 Task: Create List Products and Services in Board Website Security to Workspace Enterprise Risk Management. Create List Pricing in Board Legal Documentation to Workspace Enterprise Risk Management. Create List Features in Board Public Relations Crisis Communication Planning and Preparation to Workspace Enterprise Risk Management
Action: Mouse moved to (55, 327)
Screenshot: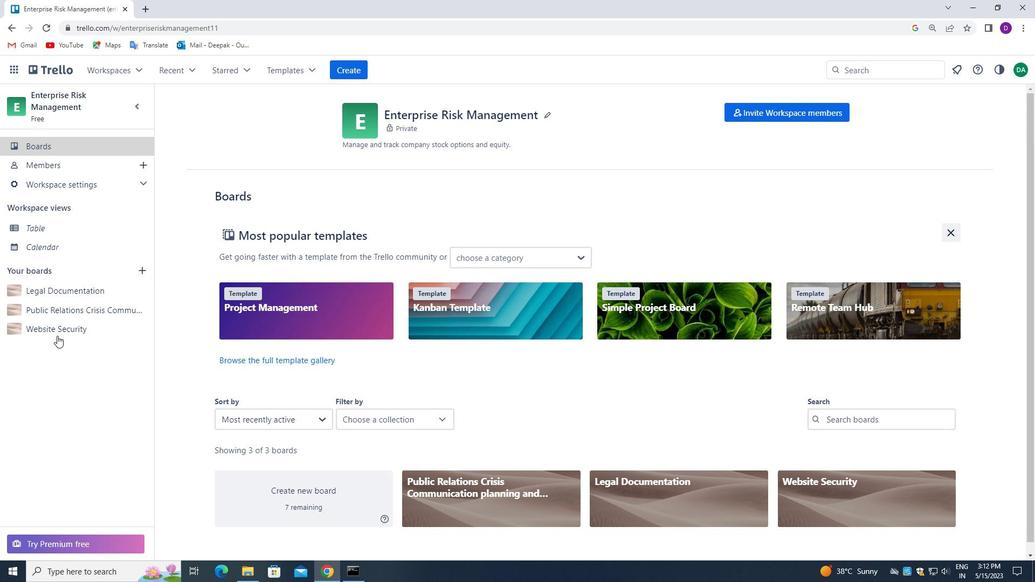 
Action: Mouse pressed left at (55, 327)
Screenshot: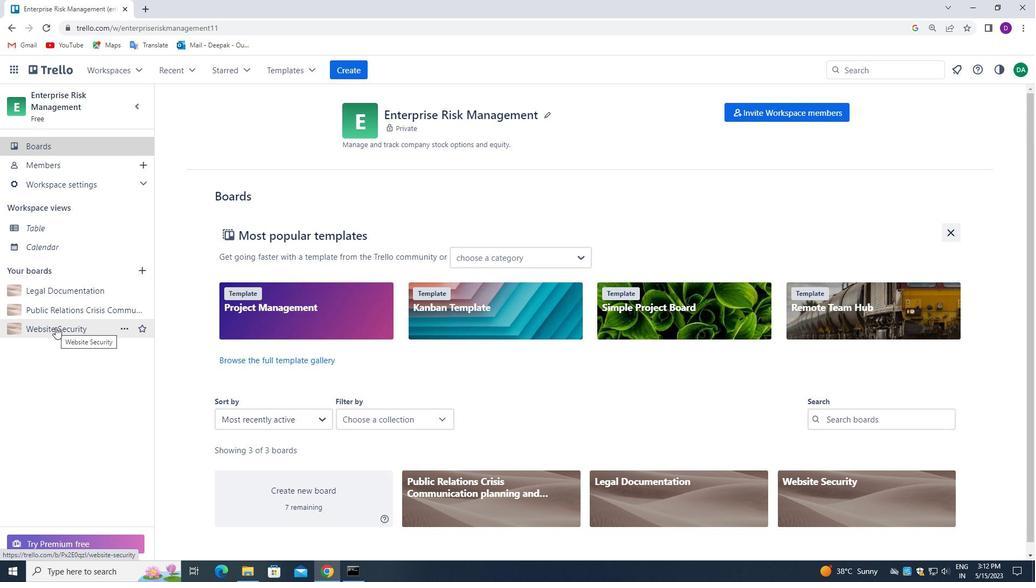 
Action: Mouse moved to (383, 137)
Screenshot: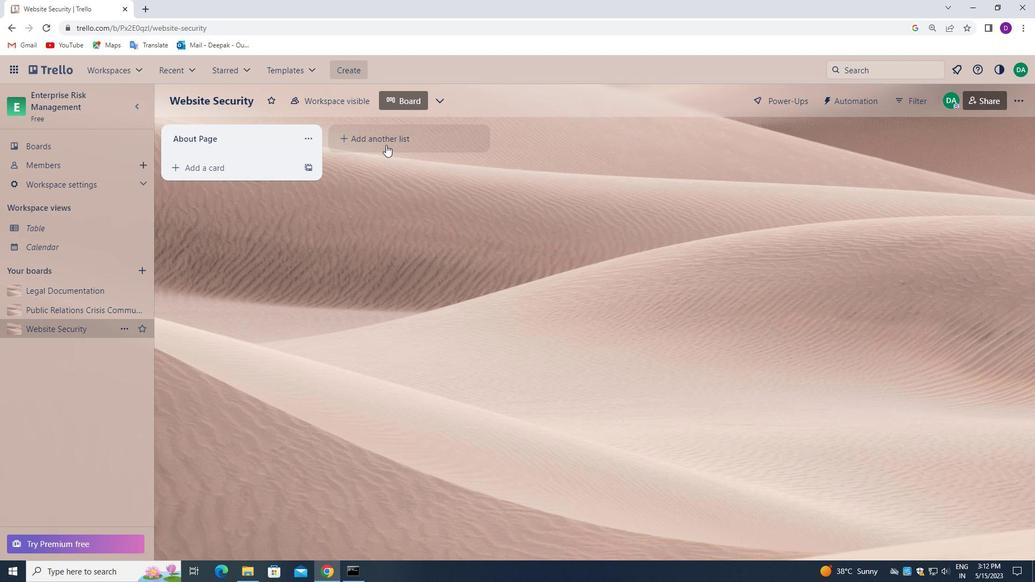 
Action: Mouse pressed left at (383, 137)
Screenshot: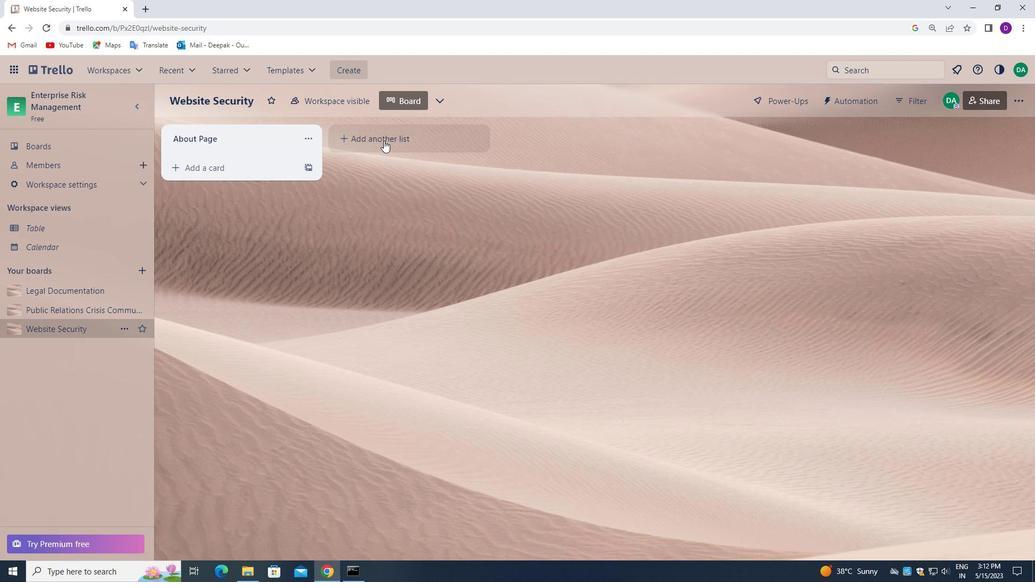 
Action: Mouse moved to (383, 140)
Screenshot: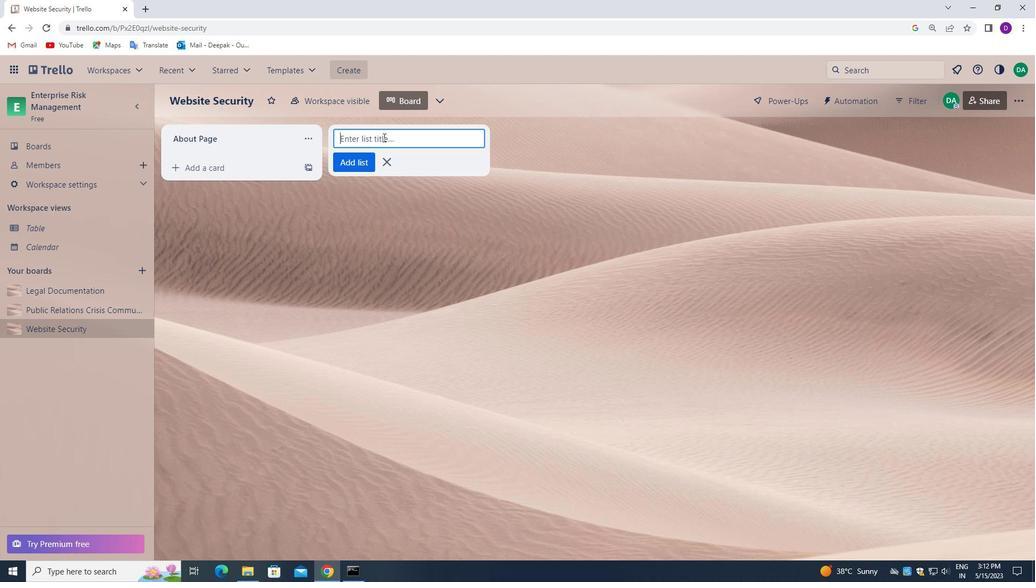 
Action: Mouse pressed left at (383, 140)
Screenshot: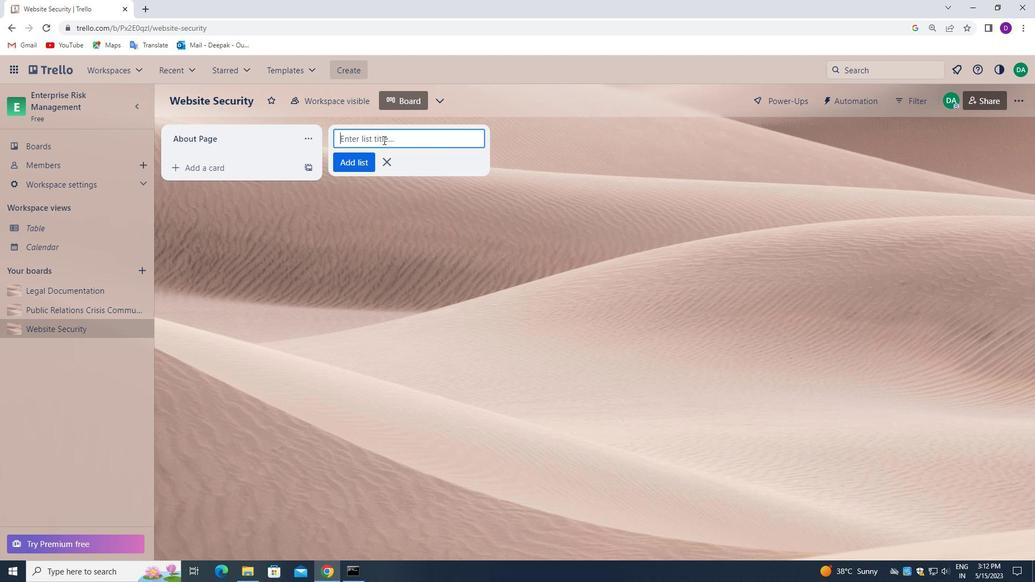
Action: Mouse moved to (355, 315)
Screenshot: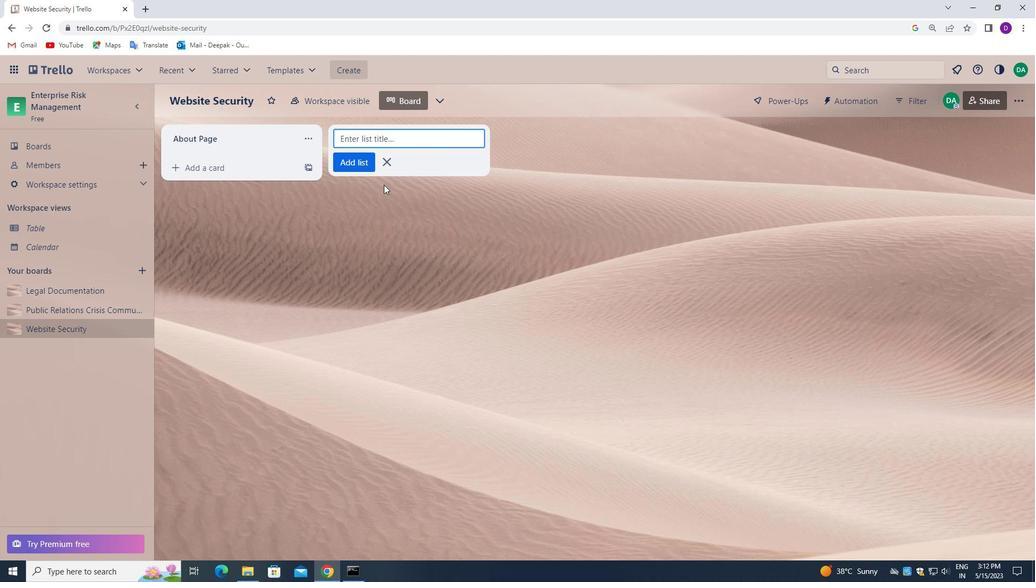 
Action: Key pressed <Key.shift>PRODUCT<Key.space>AND<Key.space>SI<Key.backspace><Key.backspace><Key.shift_r>SERVIE<Key.backspace>CE<Key.space><Key.backspace>S<Key.space><Key.enter>
Screenshot: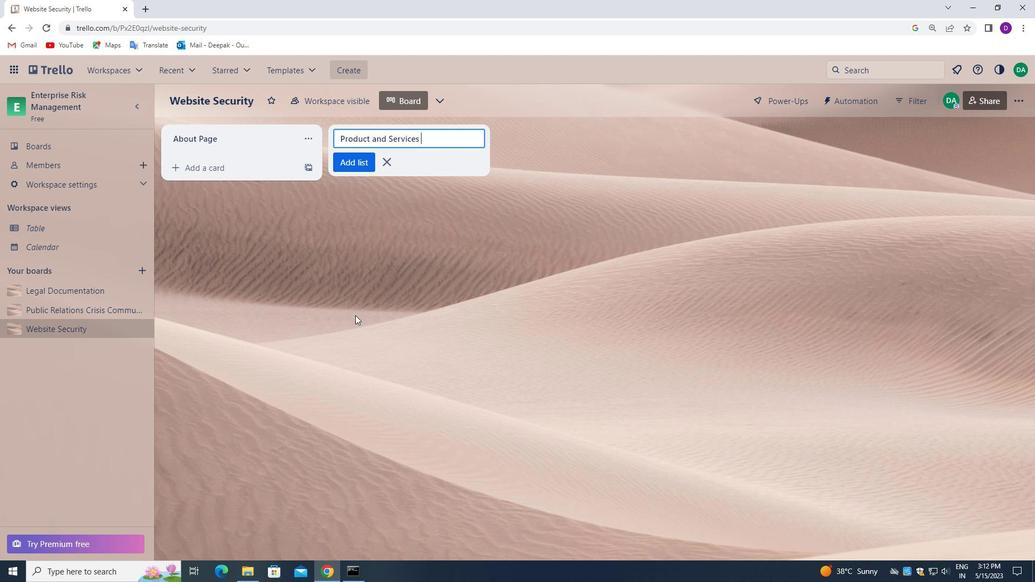 
Action: Mouse moved to (60, 295)
Screenshot: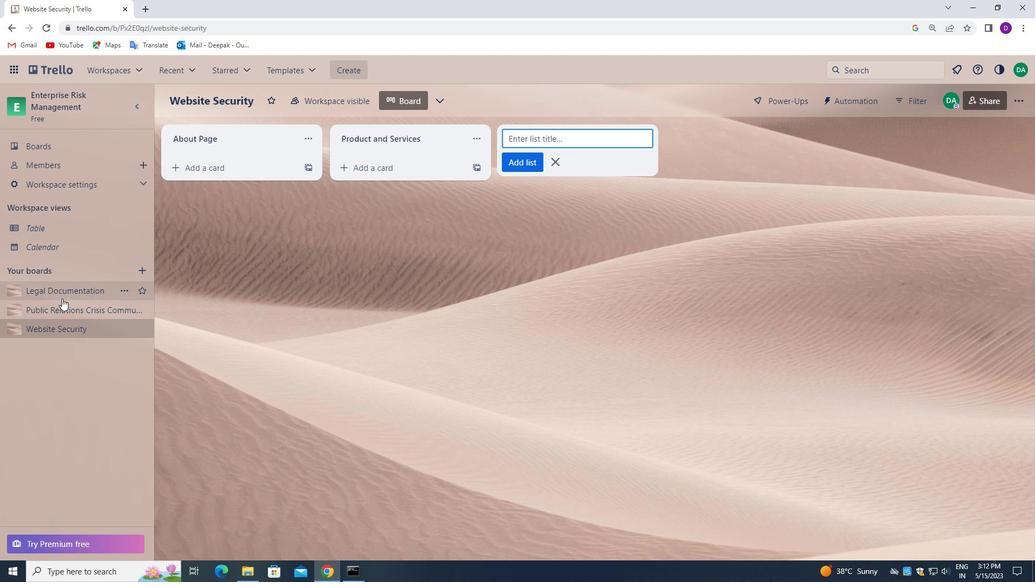 
Action: Mouse pressed left at (60, 295)
Screenshot: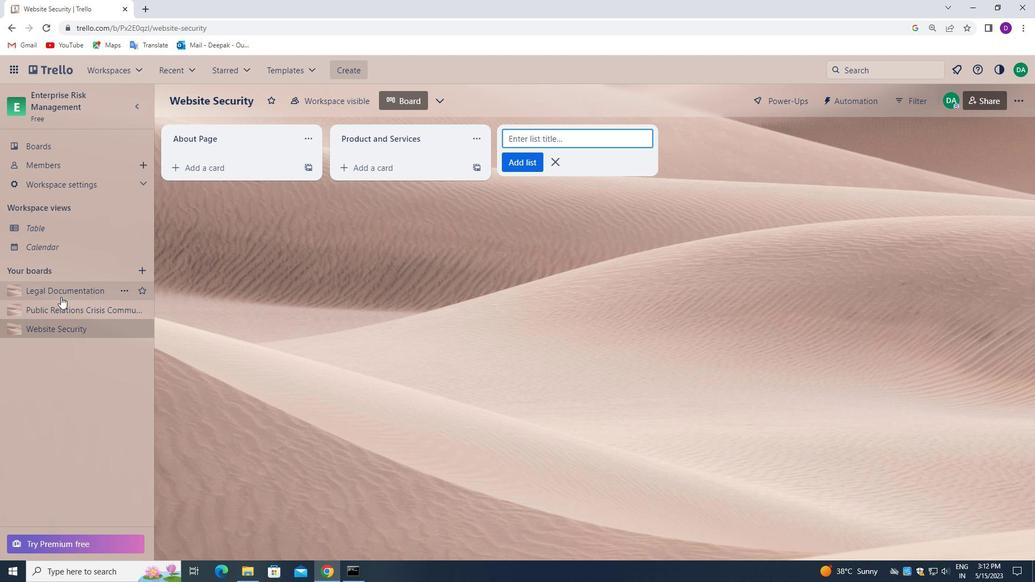 
Action: Mouse moved to (378, 137)
Screenshot: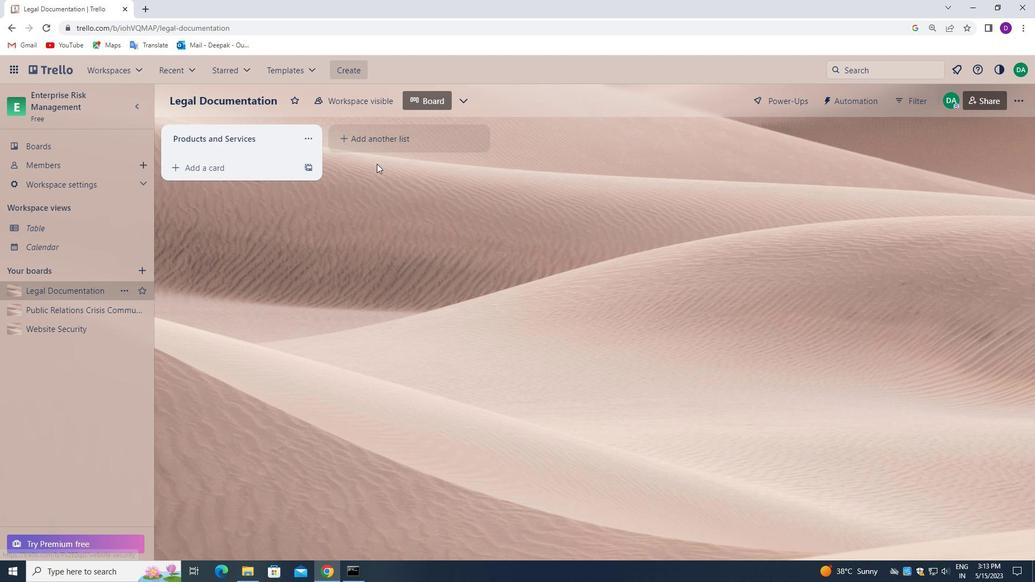 
Action: Mouse pressed left at (378, 137)
Screenshot: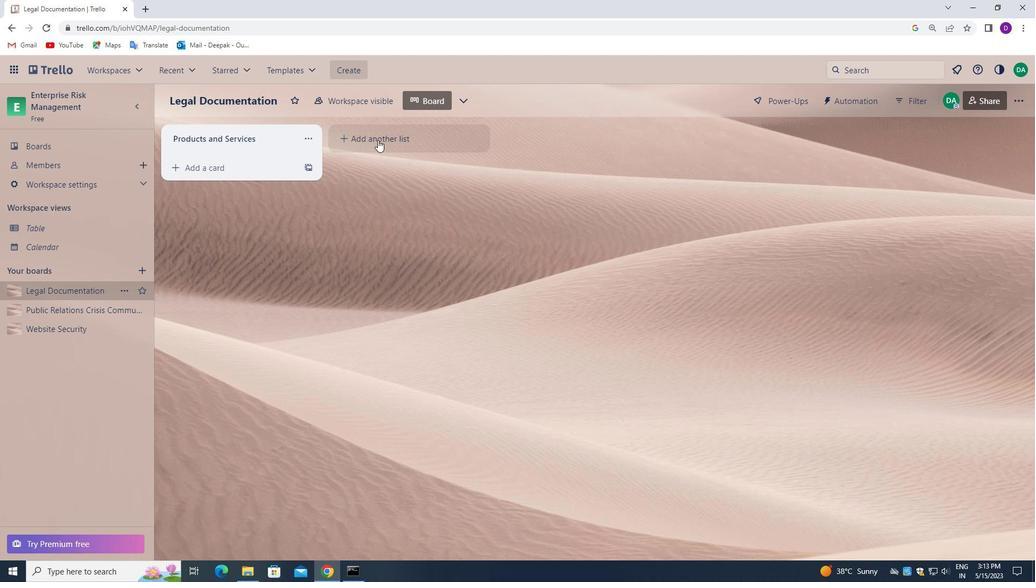 
Action: Mouse moved to (372, 139)
Screenshot: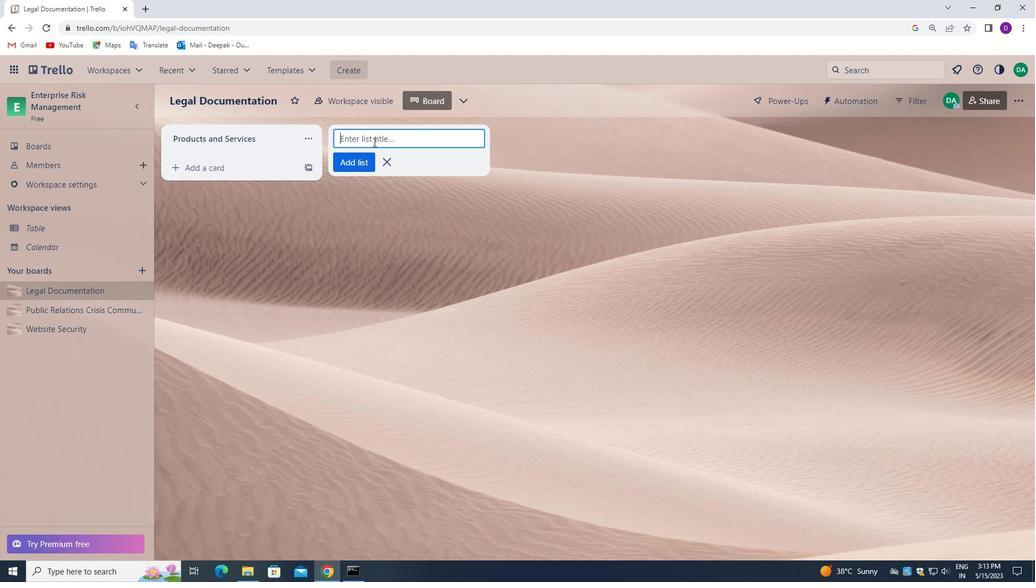 
Action: Mouse pressed left at (372, 139)
Screenshot: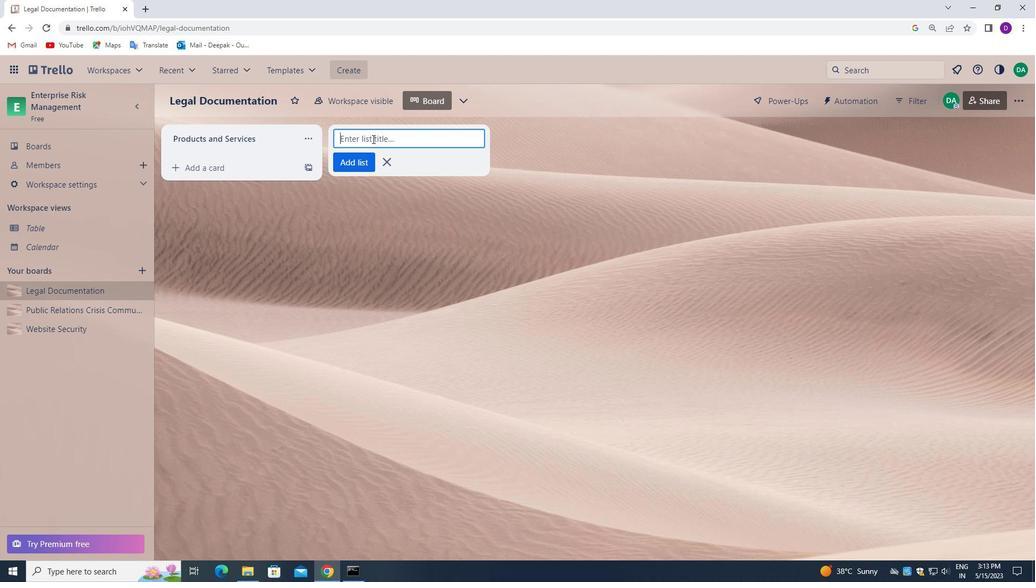 
Action: Mouse moved to (381, 269)
Screenshot: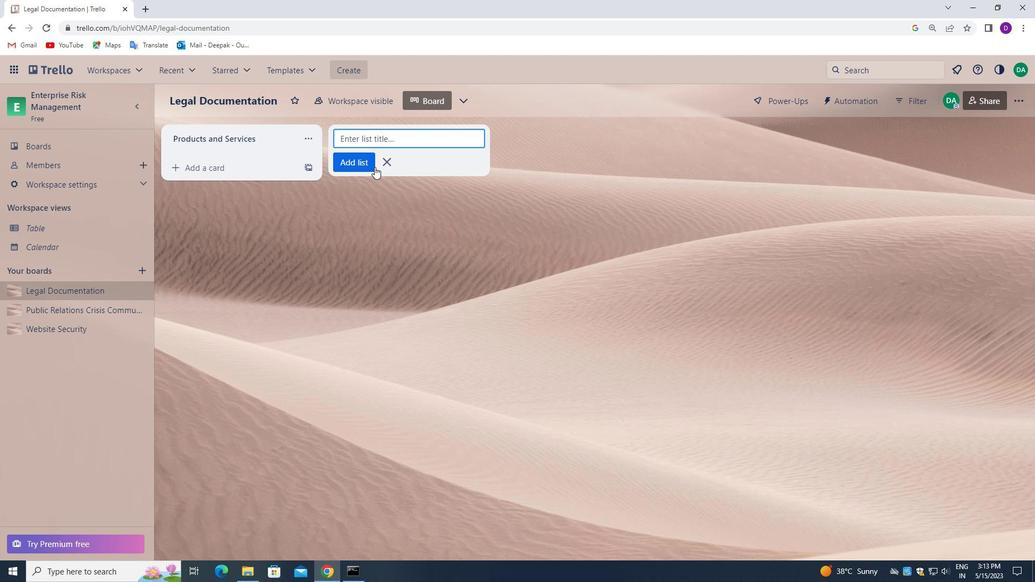 
Action: Key pressed <Key.shift>PRICING<Key.space><Key.enter>
Screenshot: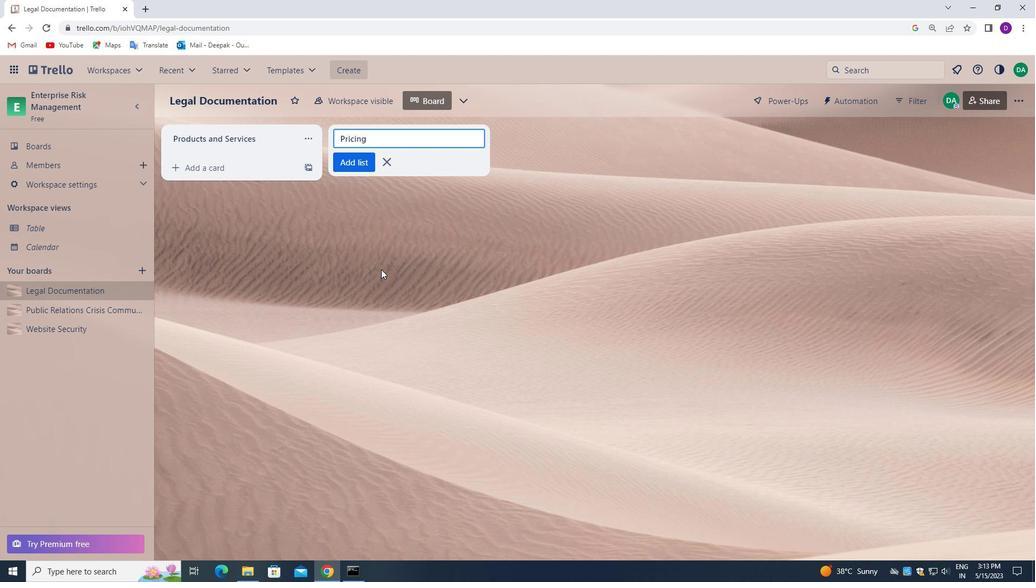 
Action: Mouse moved to (78, 304)
Screenshot: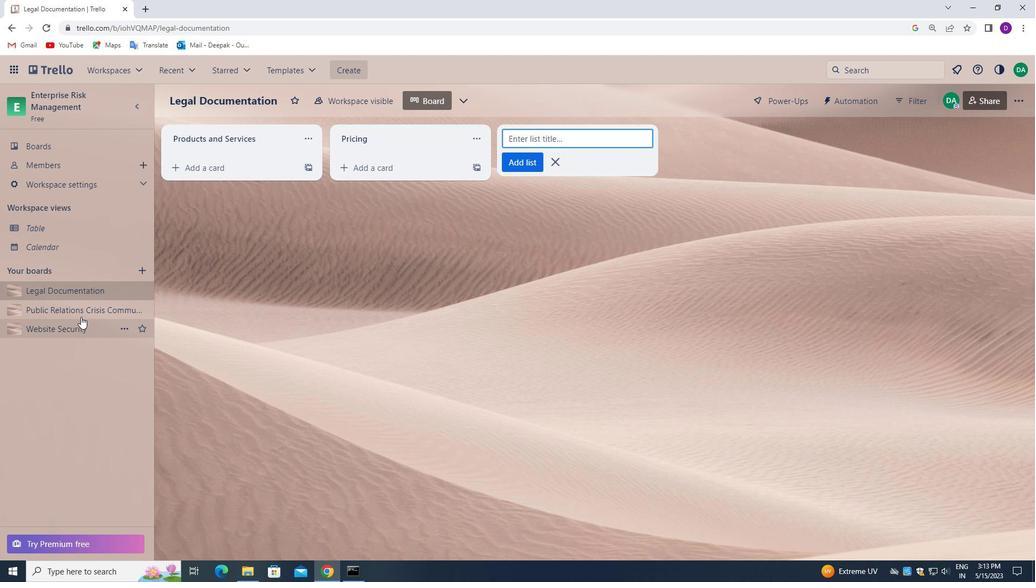 
Action: Mouse pressed left at (78, 304)
Screenshot: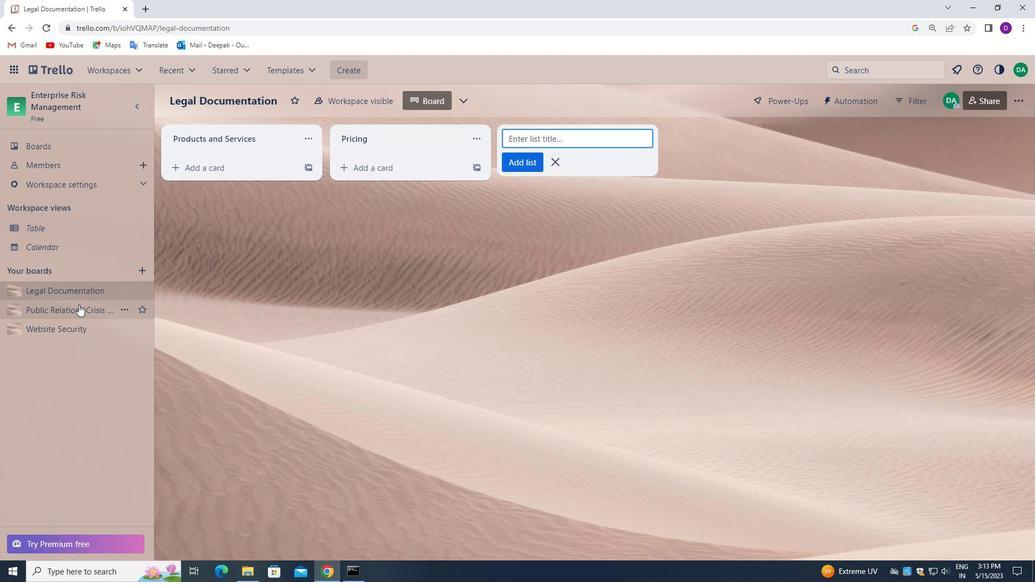 
Action: Mouse moved to (369, 130)
Screenshot: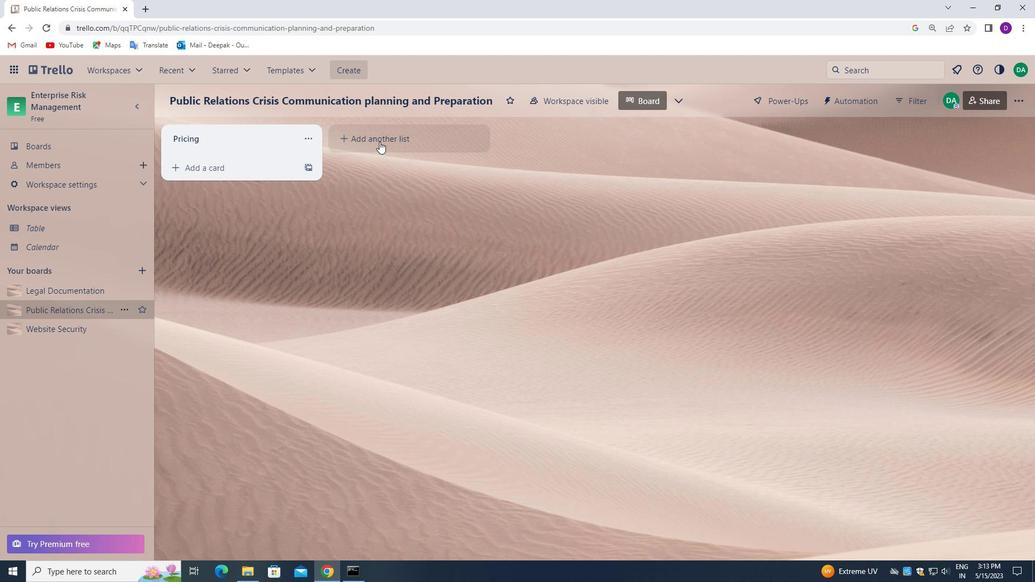 
Action: Mouse pressed left at (369, 130)
Screenshot: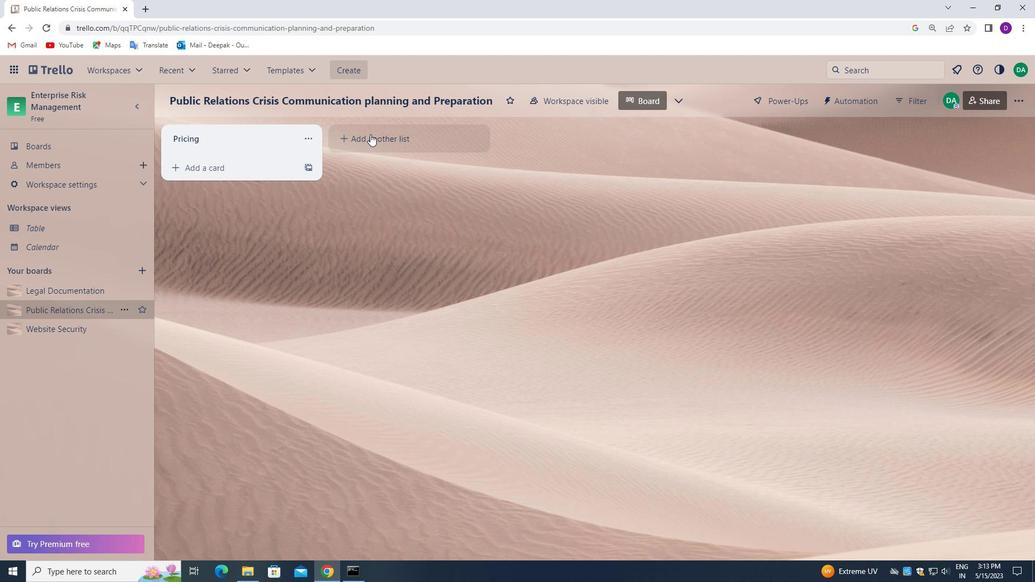 
Action: Mouse moved to (371, 137)
Screenshot: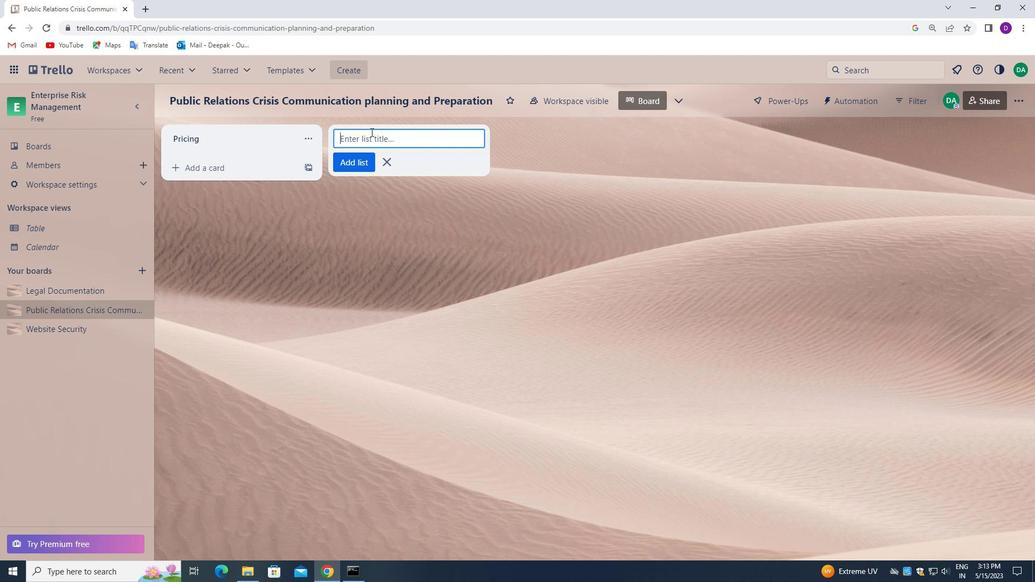 
Action: Mouse pressed left at (371, 137)
Screenshot: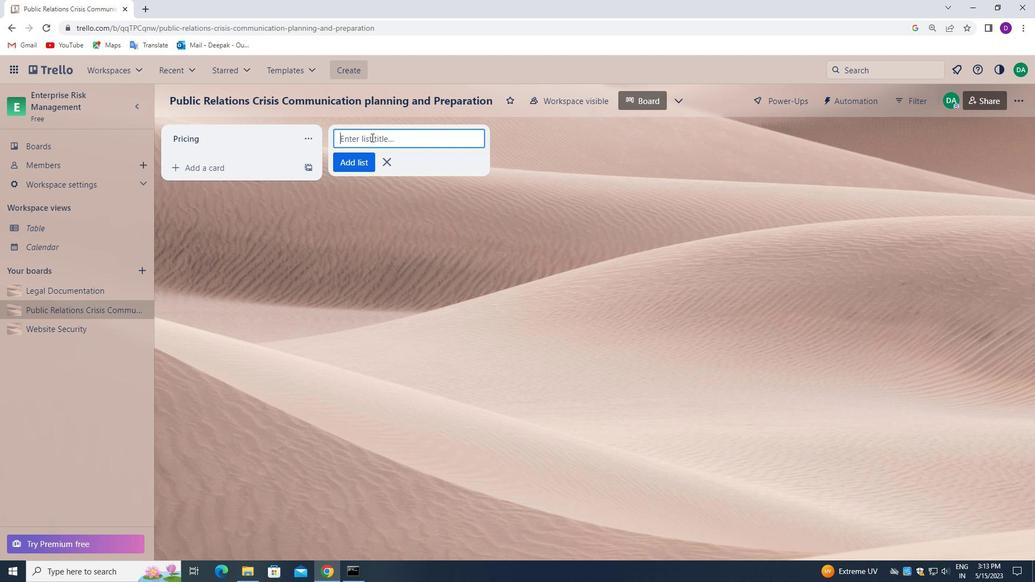 
Action: Mouse moved to (392, 282)
Screenshot: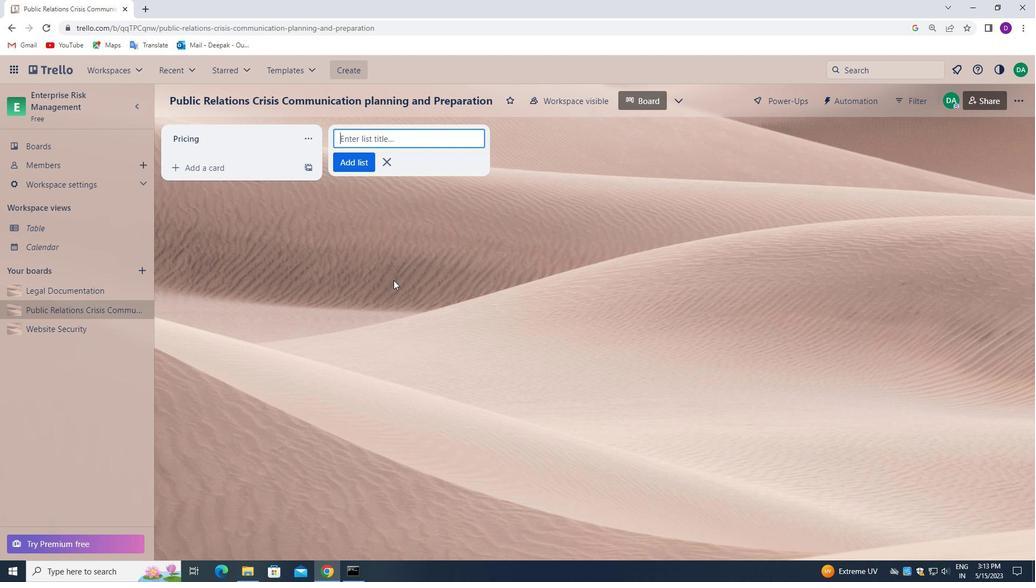 
Action: Key pressed <Key.shift_r>FEATURES<Key.enter>
Screenshot: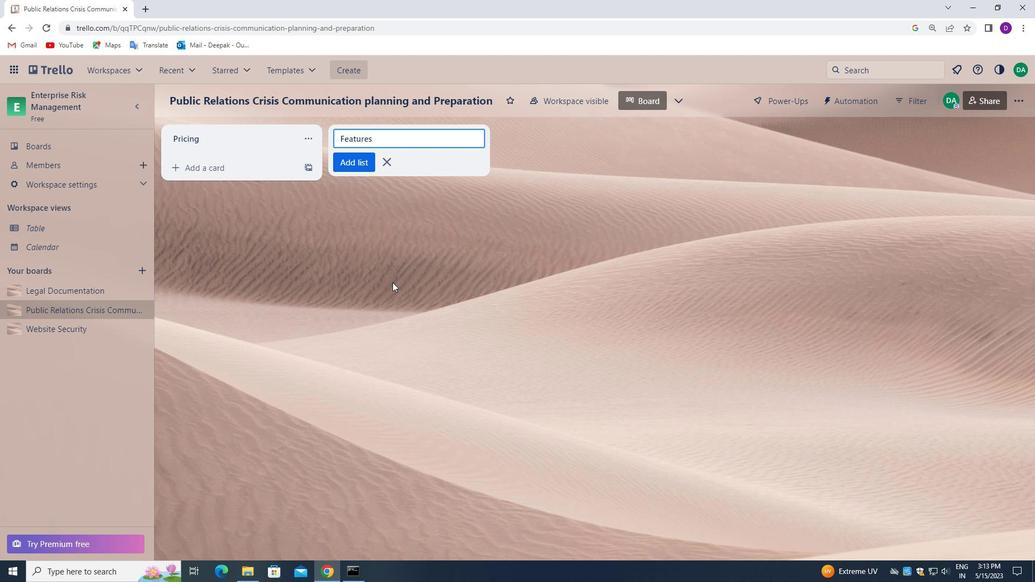 
Action: Mouse moved to (454, 253)
Screenshot: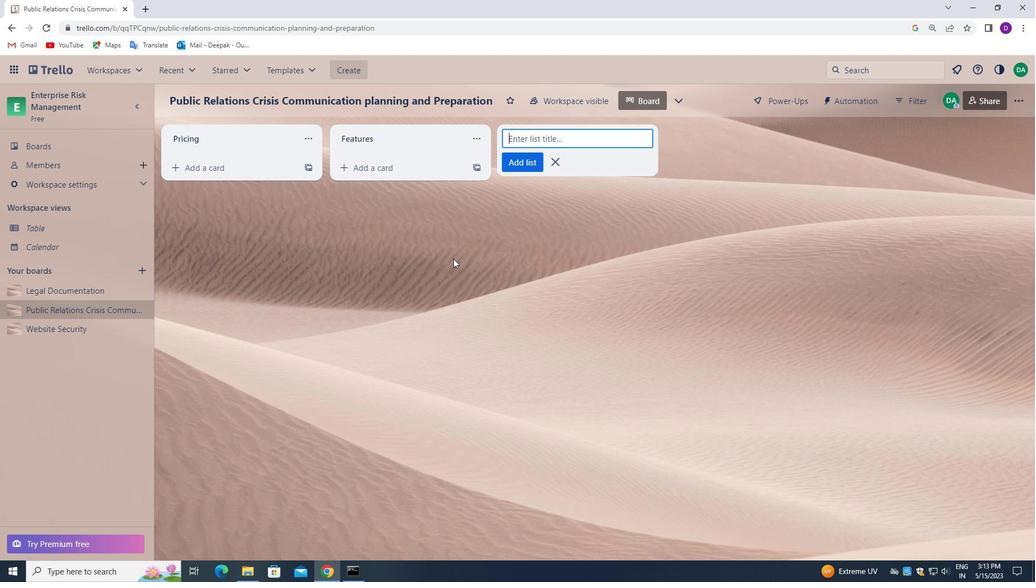 
Action: Mouse scrolled (454, 253) with delta (0, 0)
Screenshot: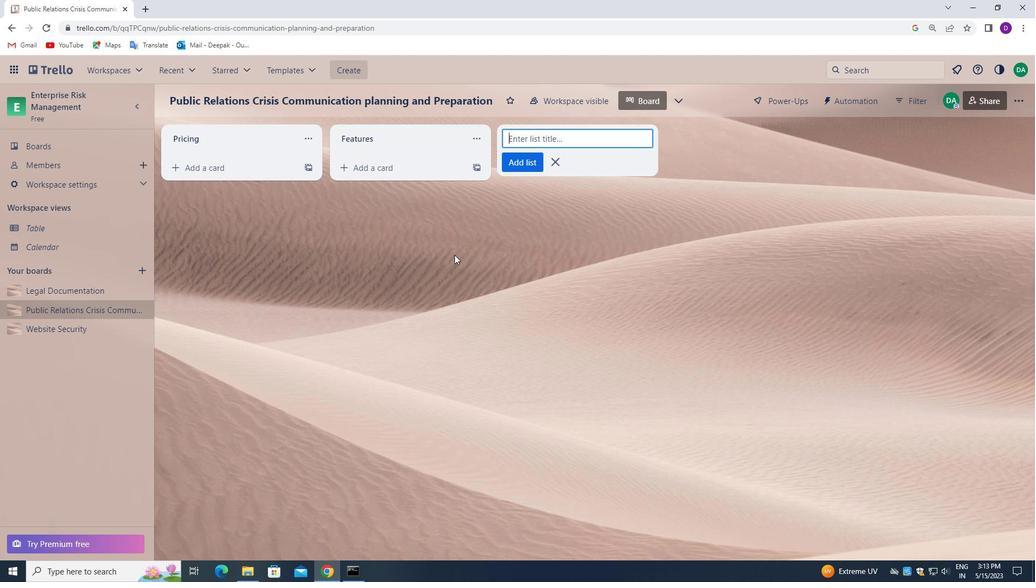 
Action: Mouse scrolled (454, 253) with delta (0, 0)
Screenshot: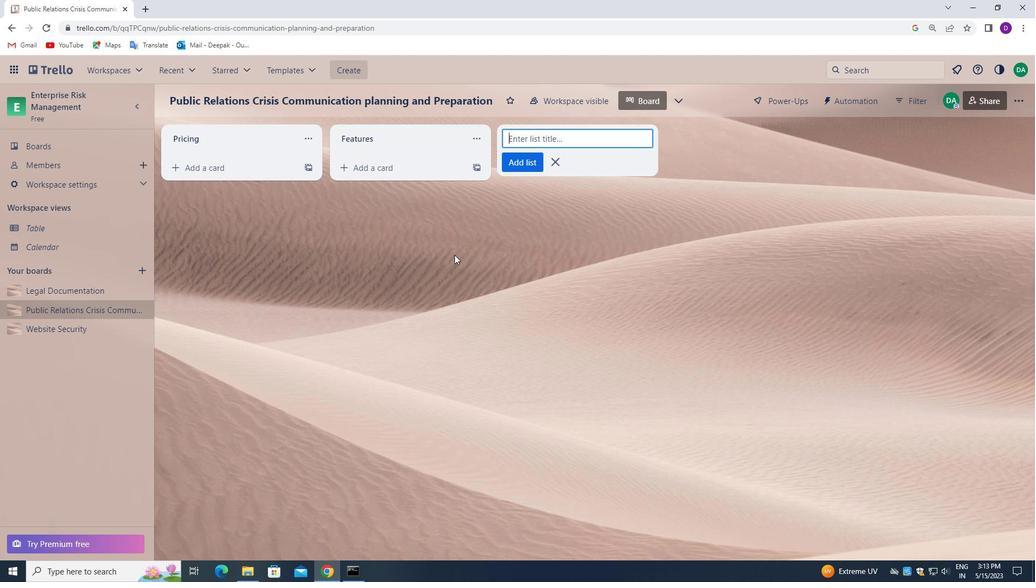 
Action: Mouse scrolled (454, 253) with delta (0, 0)
Screenshot: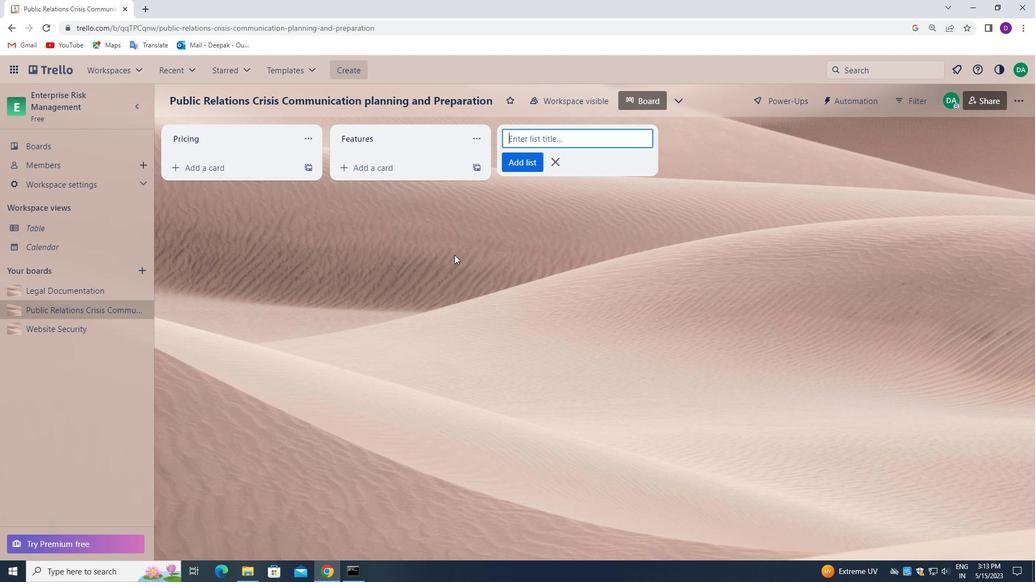 
Action: Mouse scrolled (454, 253) with delta (0, 0)
Screenshot: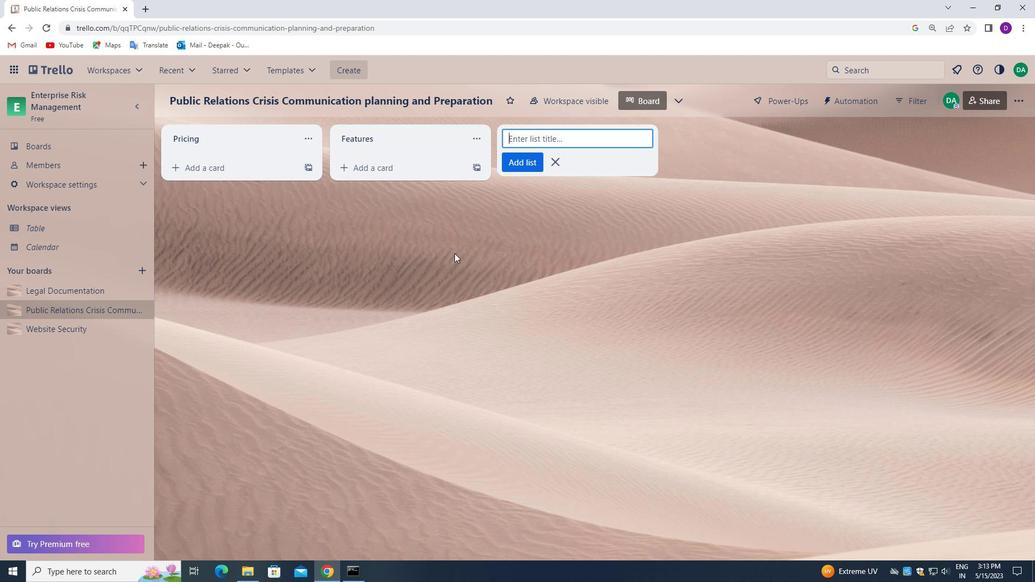 
Action: Mouse moved to (36, 294)
Screenshot: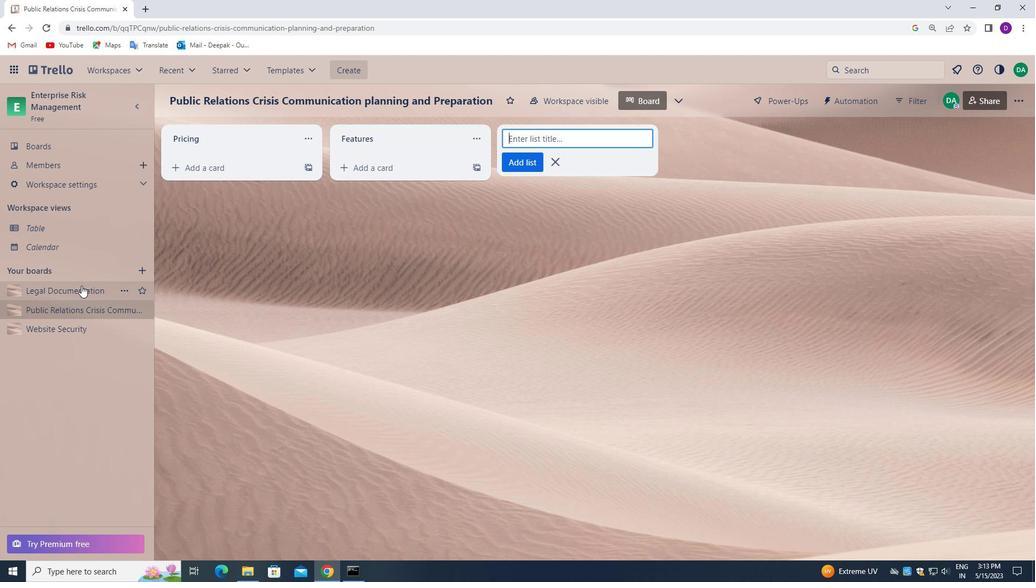 
Action: Mouse scrolled (36, 295) with delta (0, 0)
Screenshot: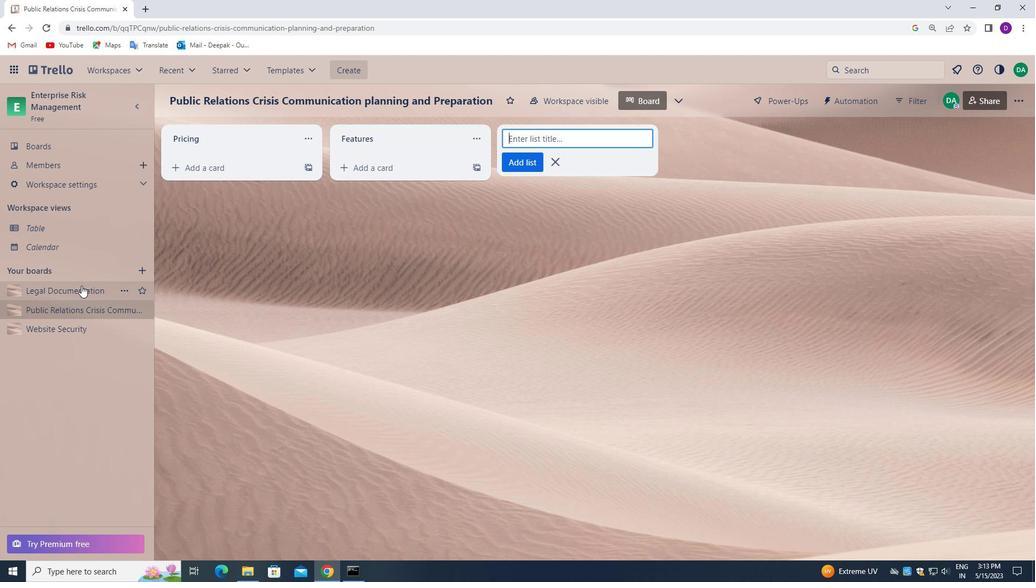 
Action: Mouse scrolled (36, 295) with delta (0, 0)
Screenshot: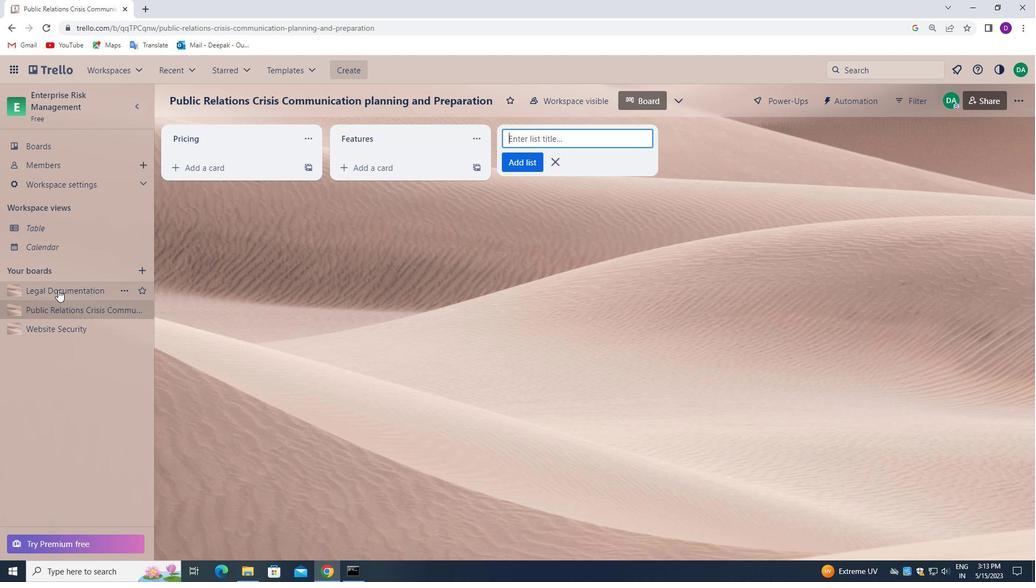 
Action: Mouse scrolled (36, 295) with delta (0, 0)
Screenshot: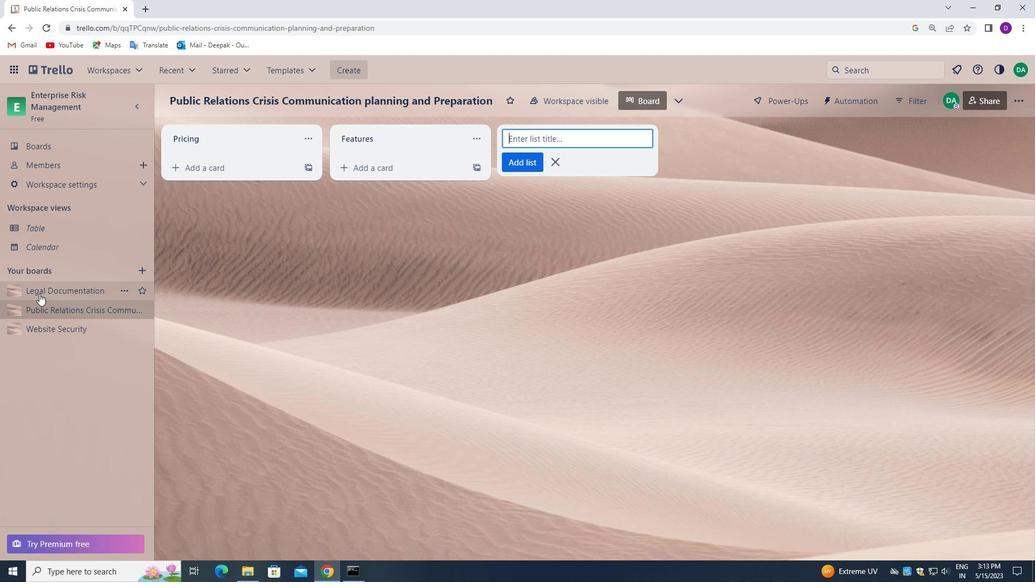 
Action: Mouse moved to (36, 294)
Screenshot: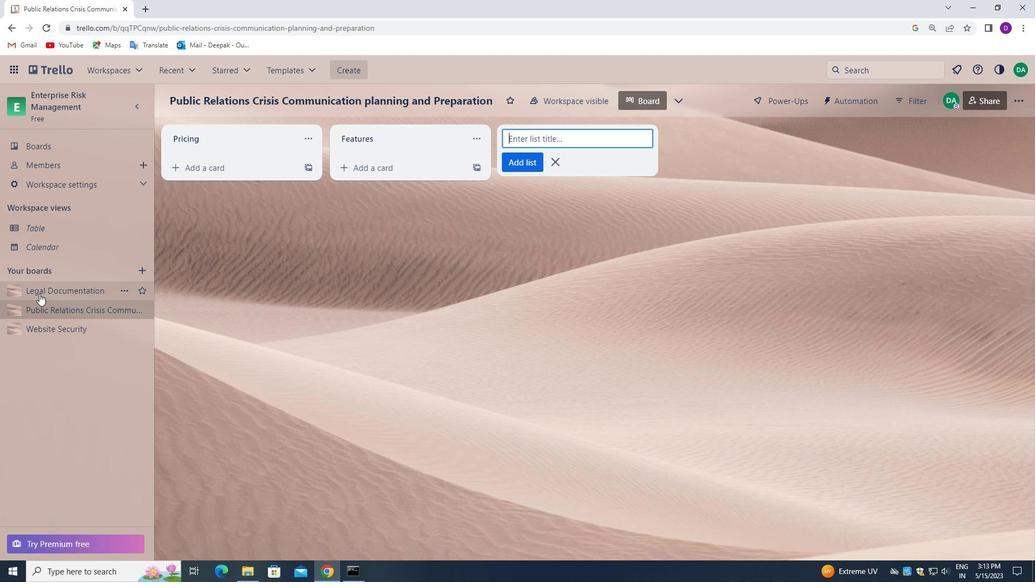
Action: Mouse scrolled (36, 295) with delta (0, 0)
Screenshot: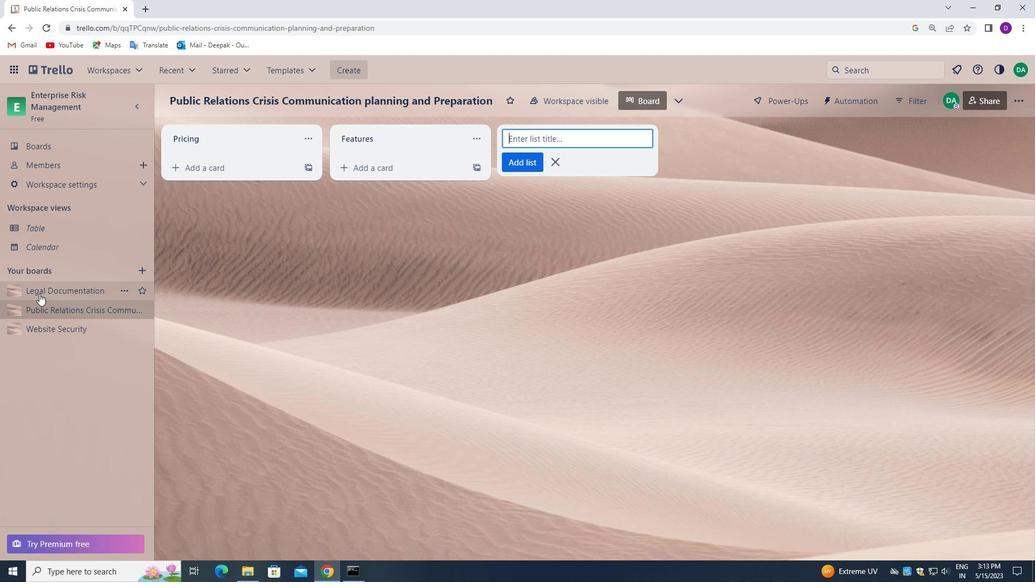 
Action: Mouse moved to (41, 151)
Screenshot: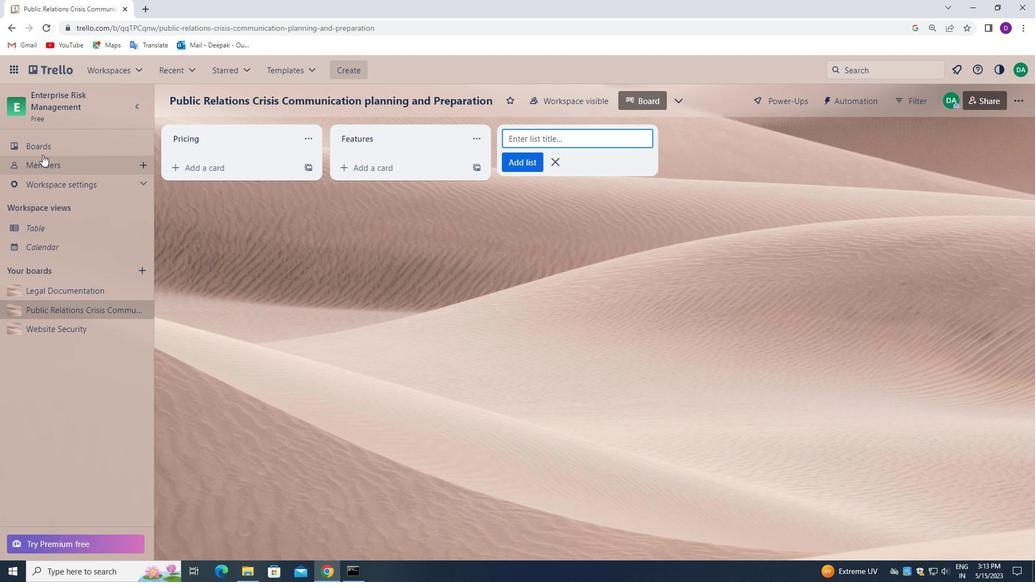 
Action: Mouse pressed left at (41, 151)
Screenshot: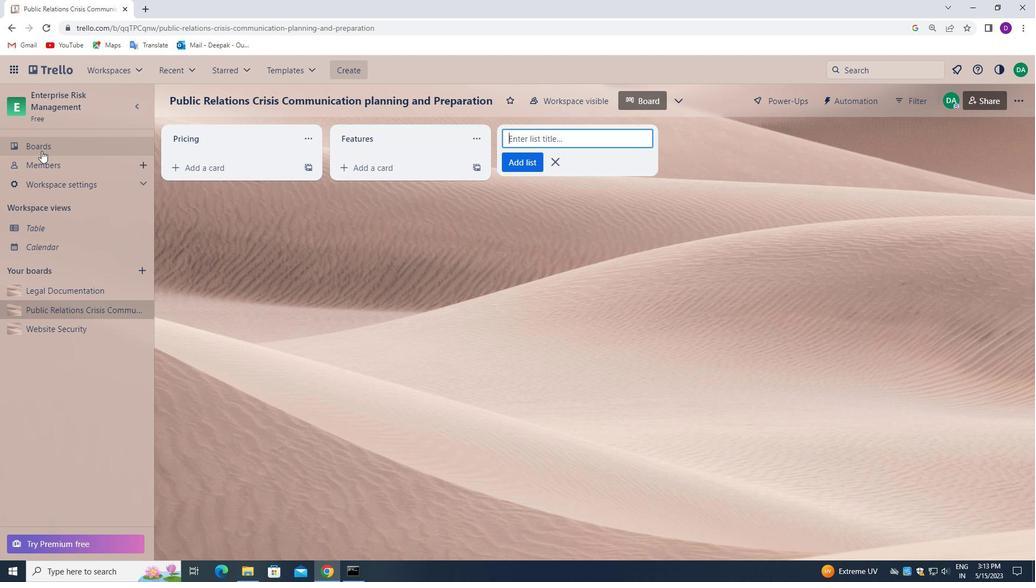 
Action: Mouse moved to (380, 209)
Screenshot: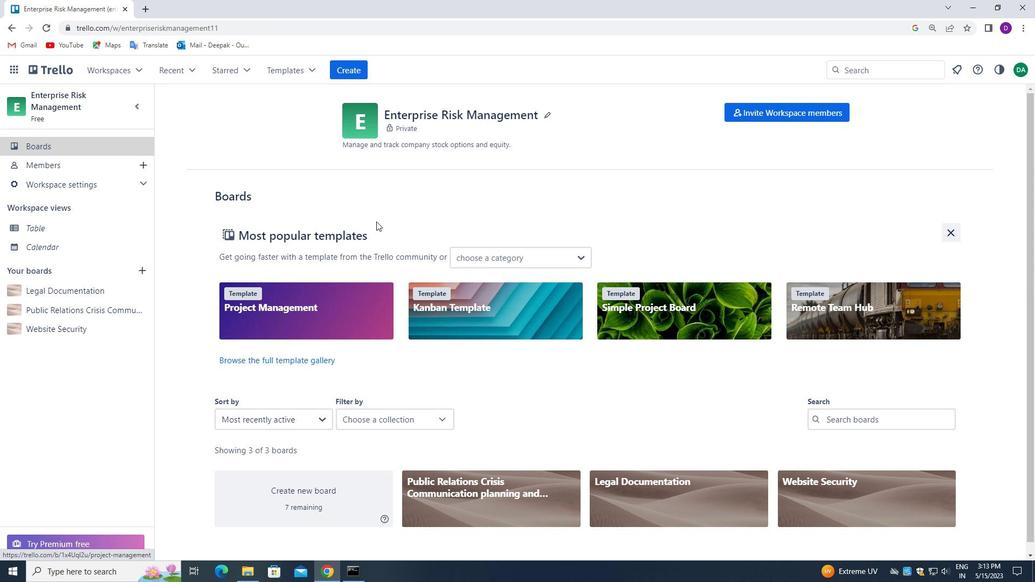 
